 Task: Add the task  Integrate website with a new search engine optimization (SEO) tool to the section Feature Flagging Sprint in the project AutoBoost and add a Due Date to the respective task as 2023/09/04
Action: Mouse moved to (60, 300)
Screenshot: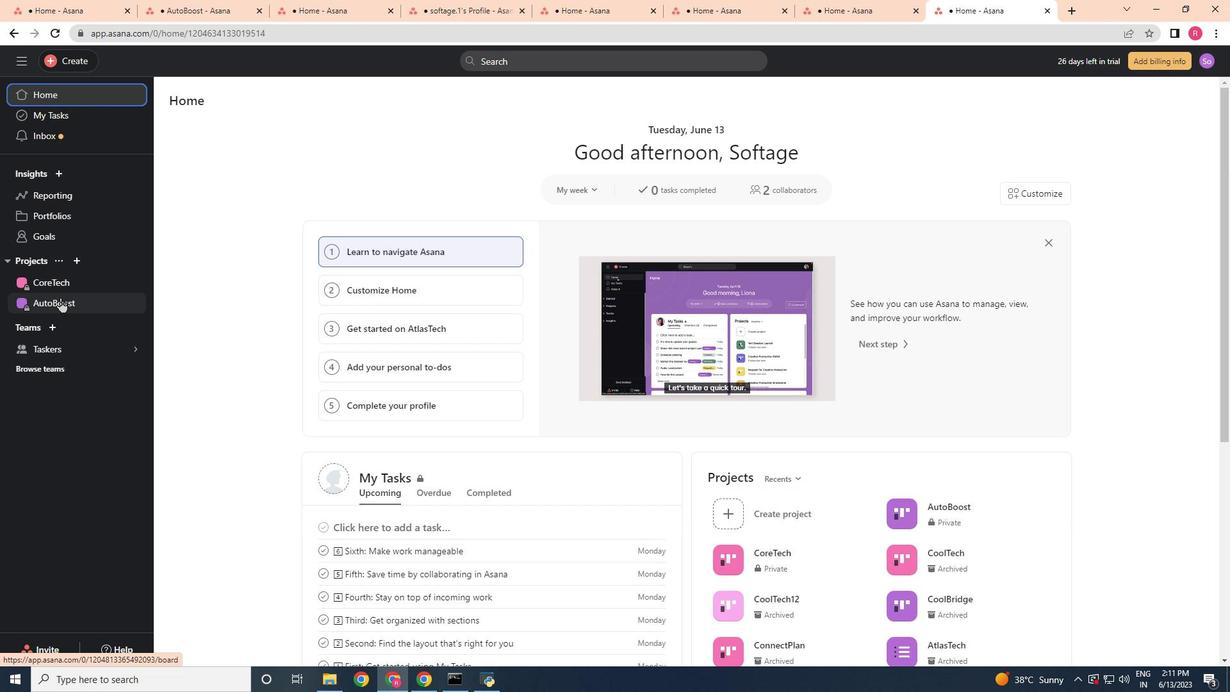 
Action: Mouse pressed left at (60, 300)
Screenshot: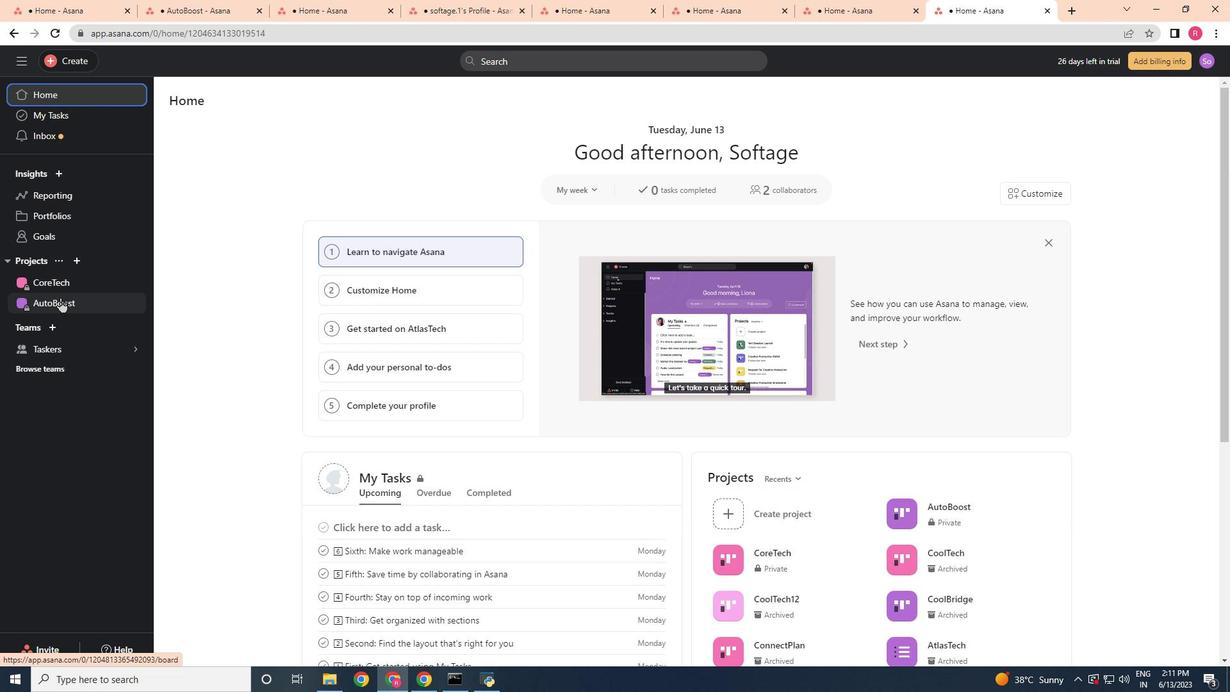 
Action: Mouse moved to (228, 135)
Screenshot: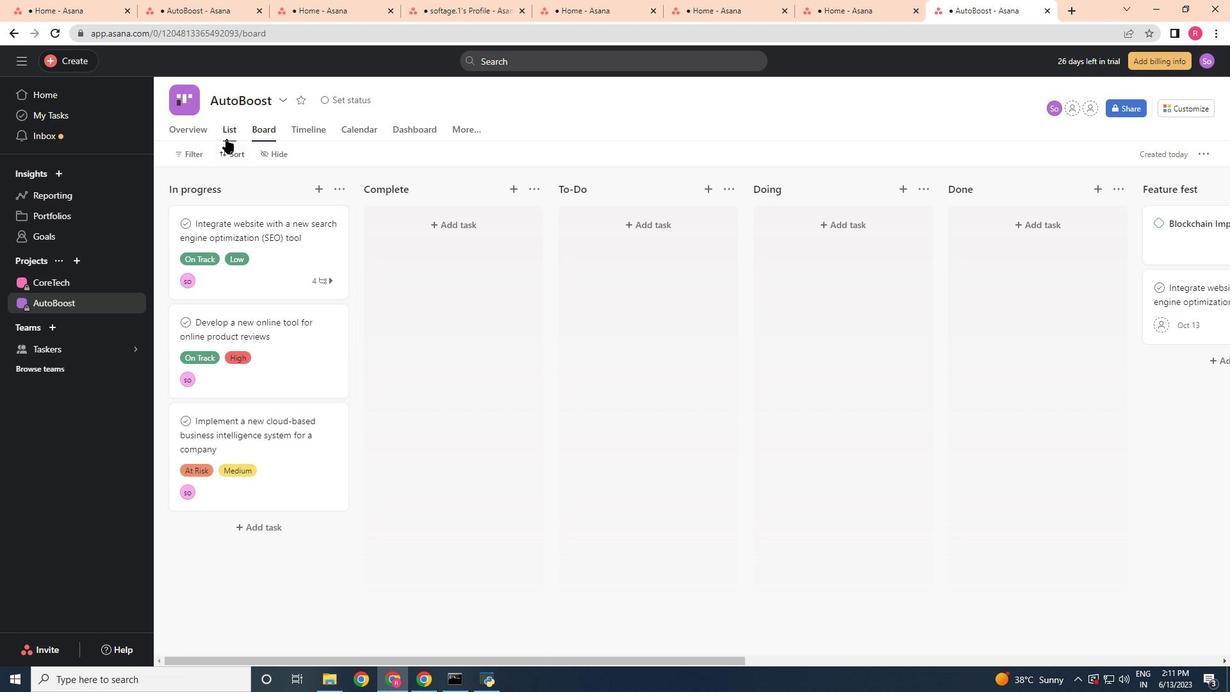 
Action: Mouse pressed left at (228, 135)
Screenshot: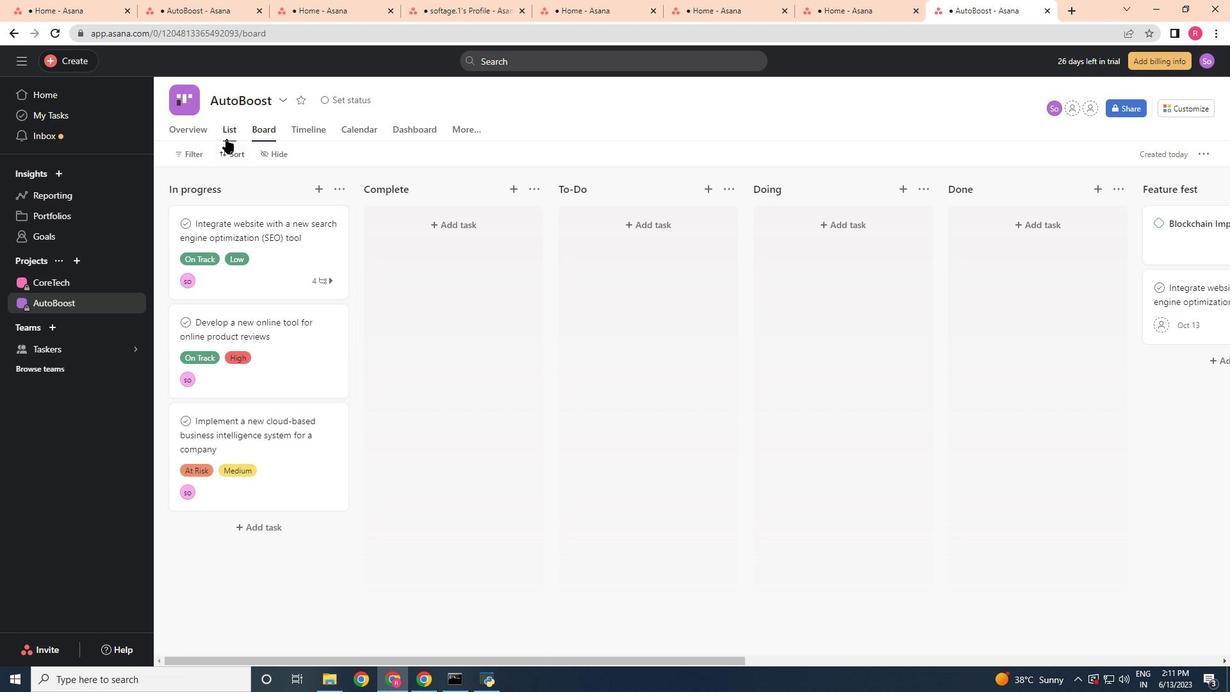 
Action: Mouse moved to (363, 450)
Screenshot: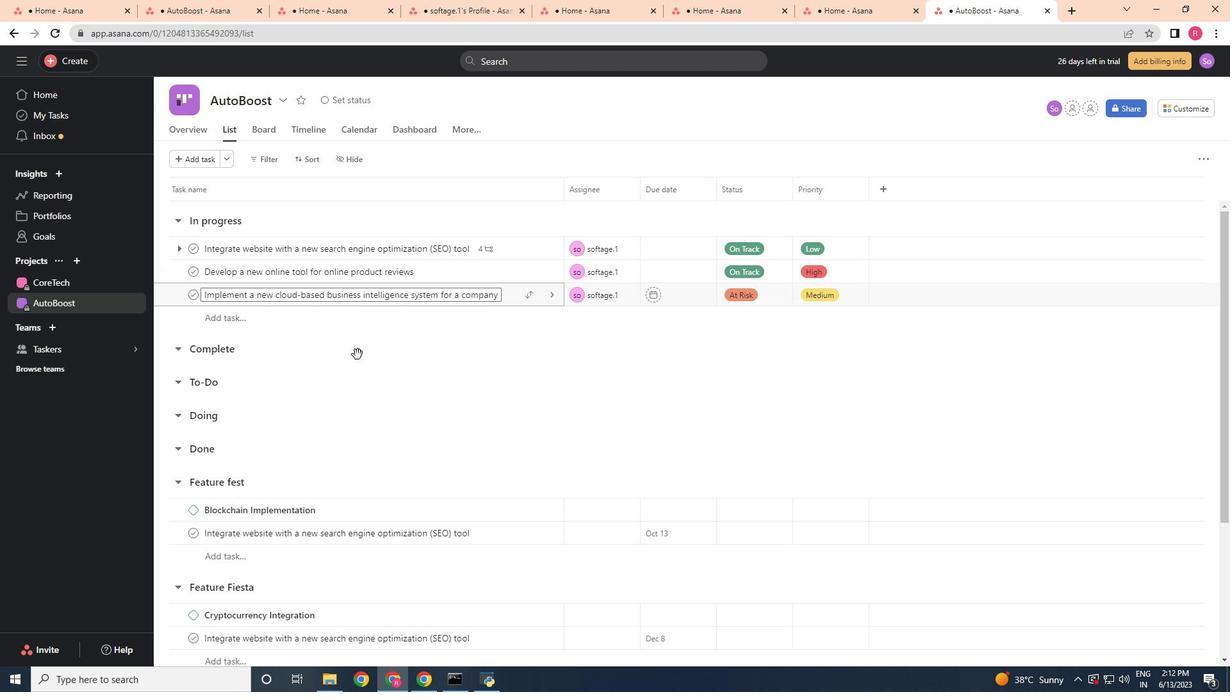
Action: Mouse scrolled (363, 449) with delta (0, 0)
Screenshot: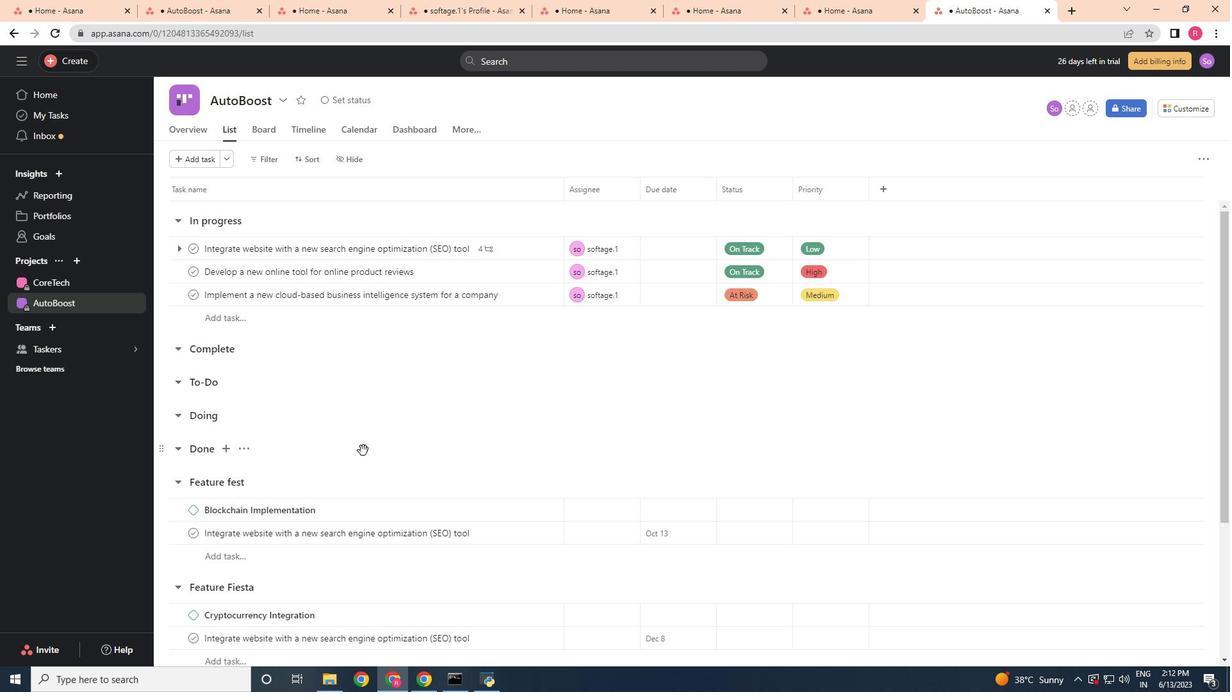 
Action: Mouse scrolled (363, 449) with delta (0, 0)
Screenshot: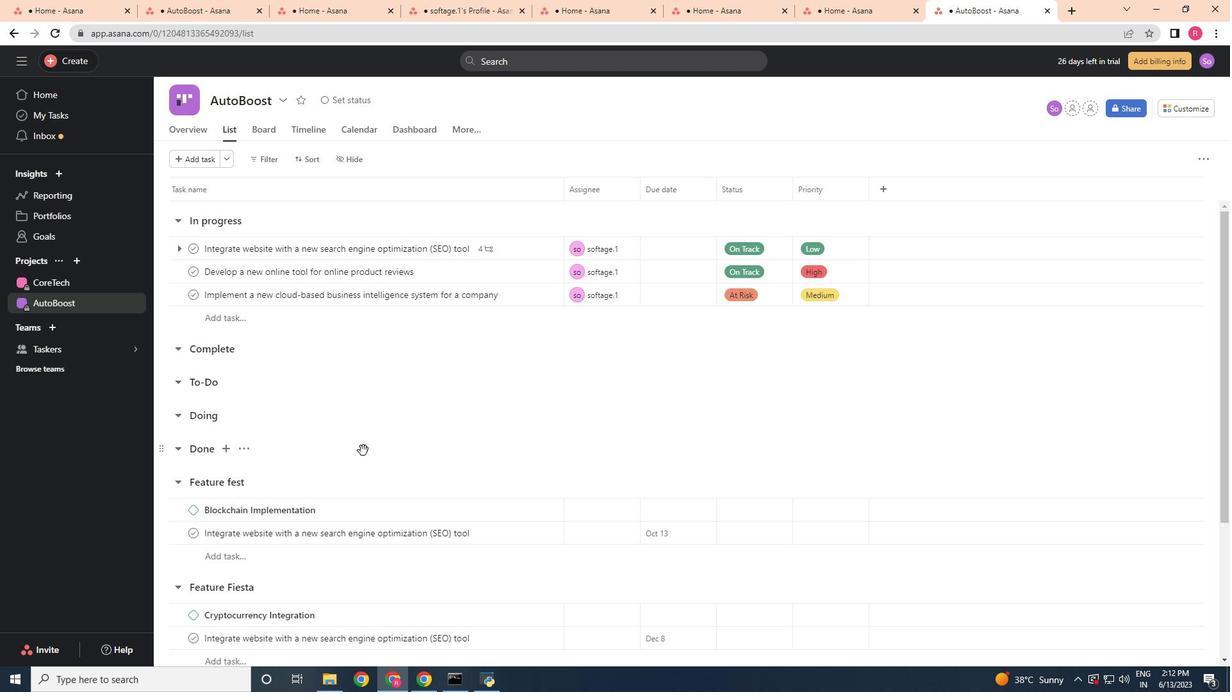 
Action: Mouse scrolled (363, 449) with delta (0, 0)
Screenshot: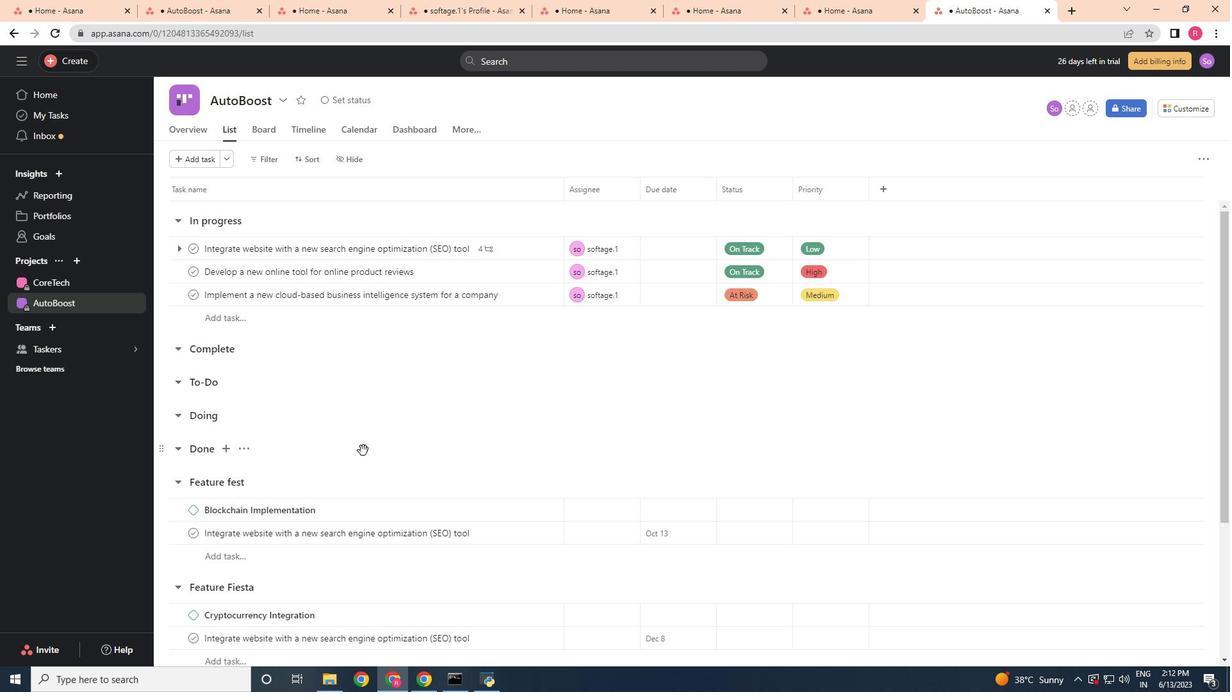 
Action: Mouse scrolled (363, 449) with delta (0, 0)
Screenshot: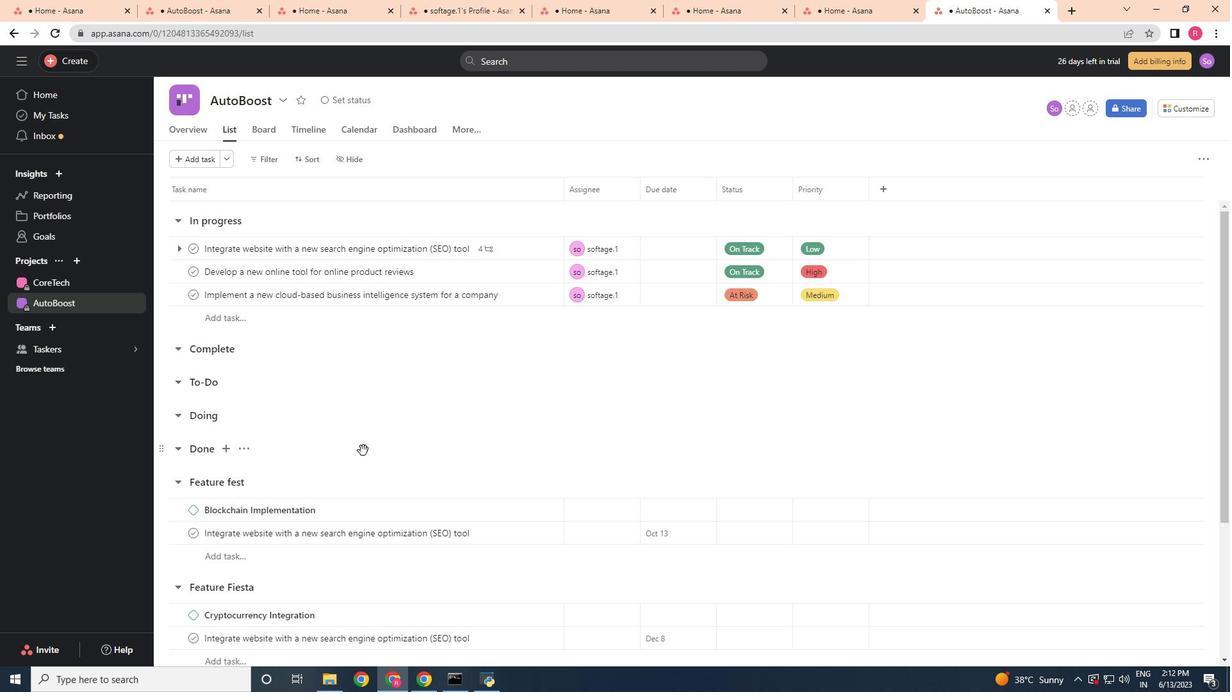 
Action: Mouse scrolled (363, 449) with delta (0, 0)
Screenshot: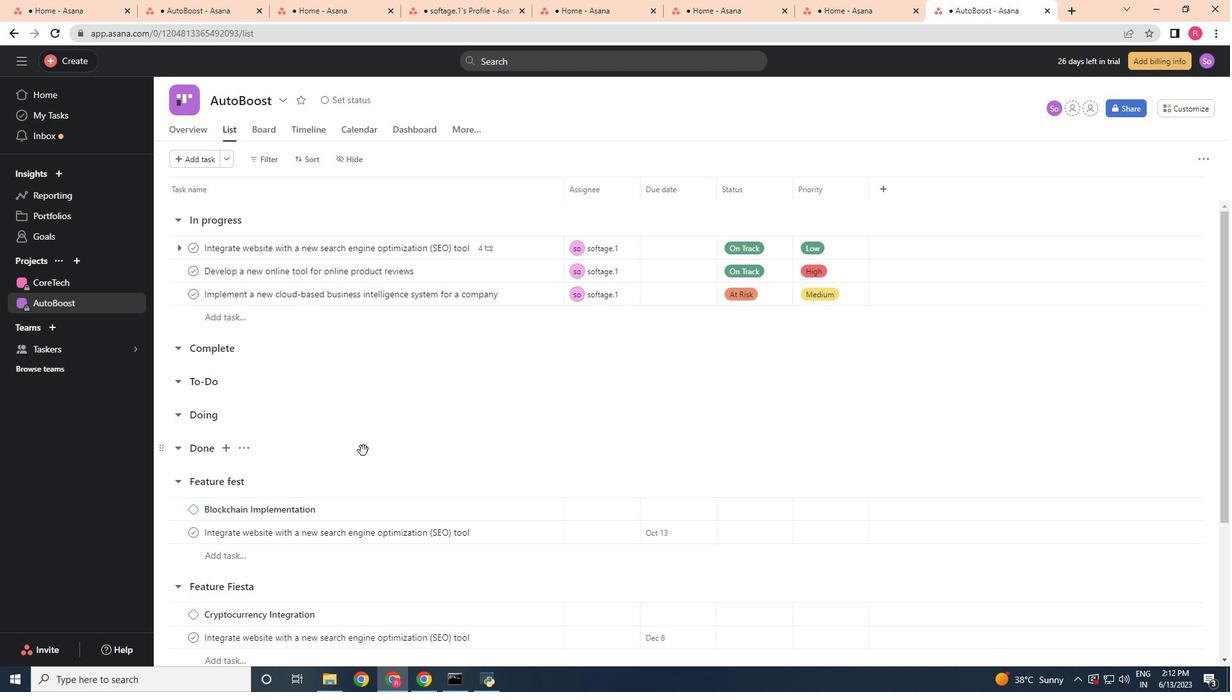 
Action: Mouse moved to (389, 494)
Screenshot: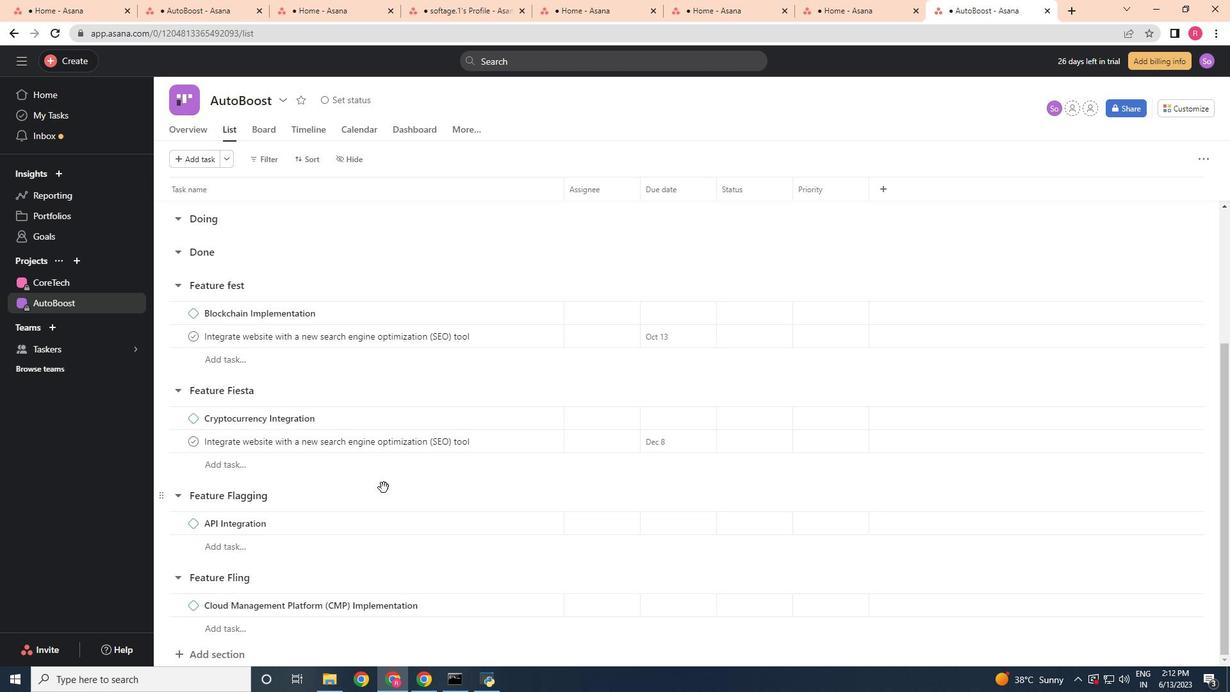 
Action: Mouse scrolled (389, 494) with delta (0, 0)
Screenshot: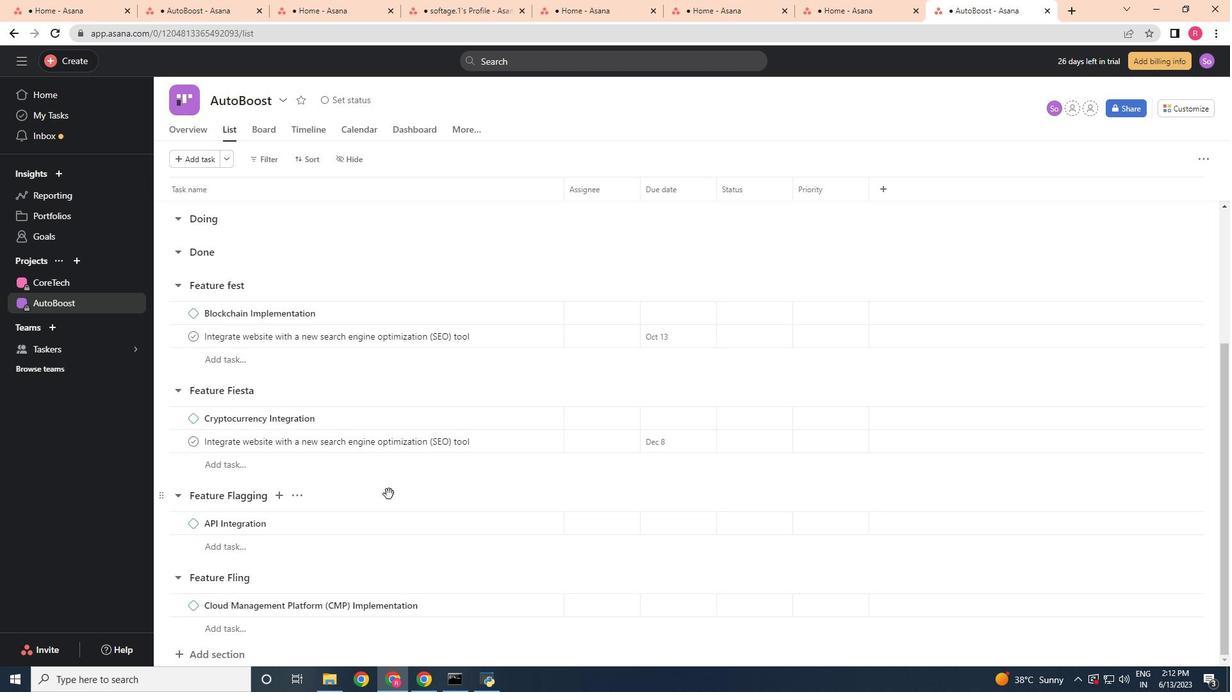 
Action: Mouse moved to (389, 494)
Screenshot: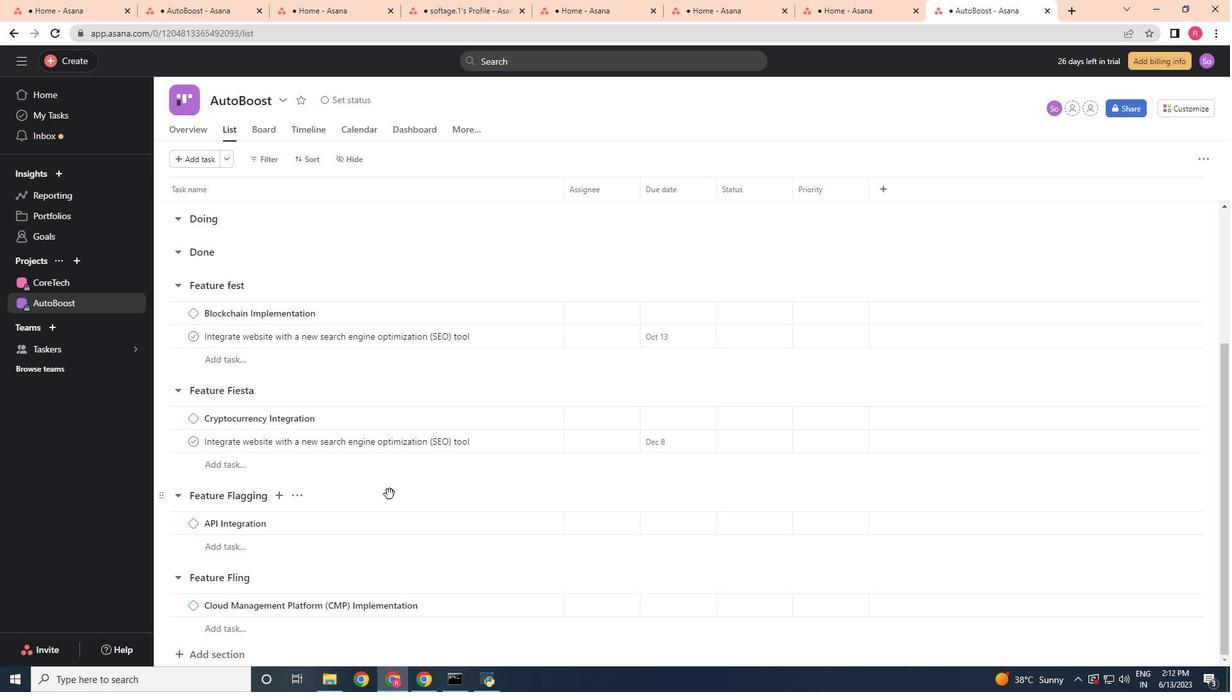 
Action: Mouse scrolled (389, 494) with delta (0, 0)
Screenshot: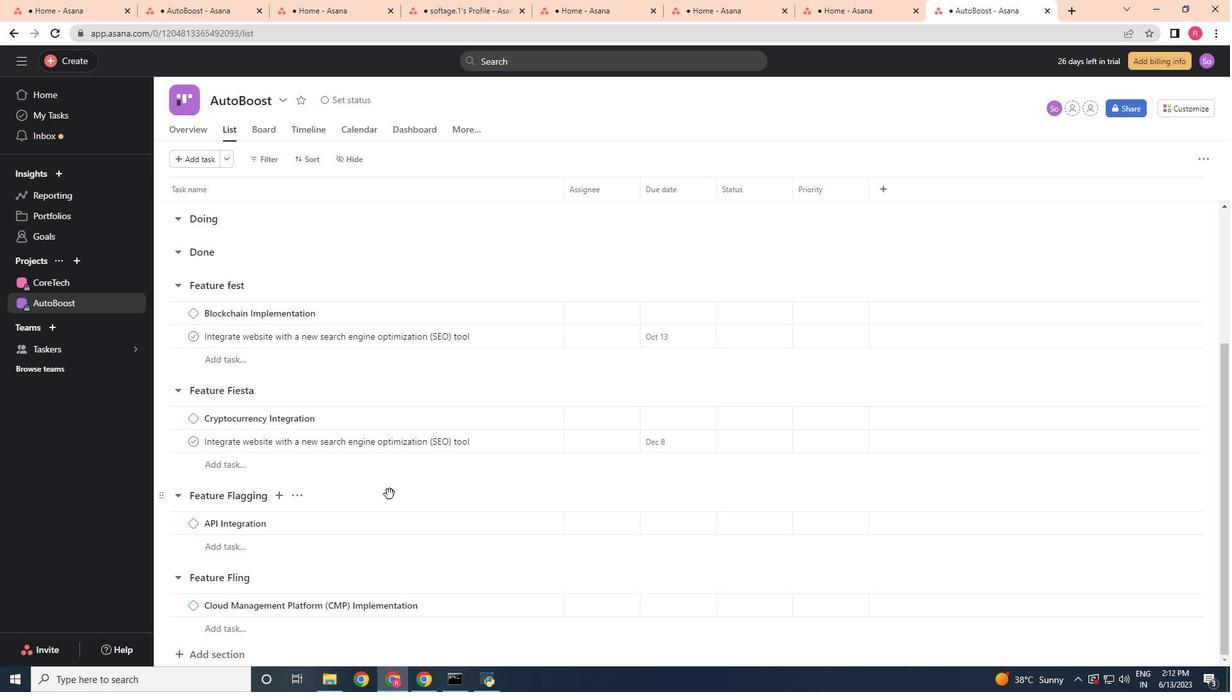 
Action: Mouse scrolled (389, 494) with delta (0, 0)
Screenshot: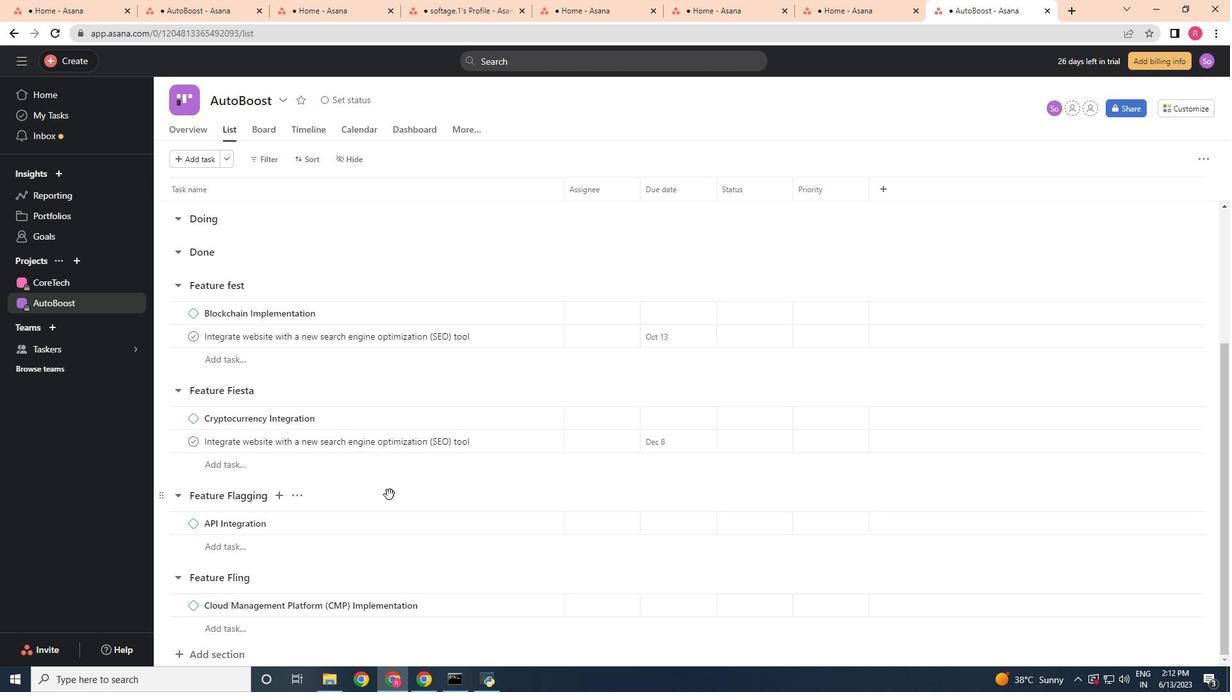 
Action: Mouse moved to (348, 515)
Screenshot: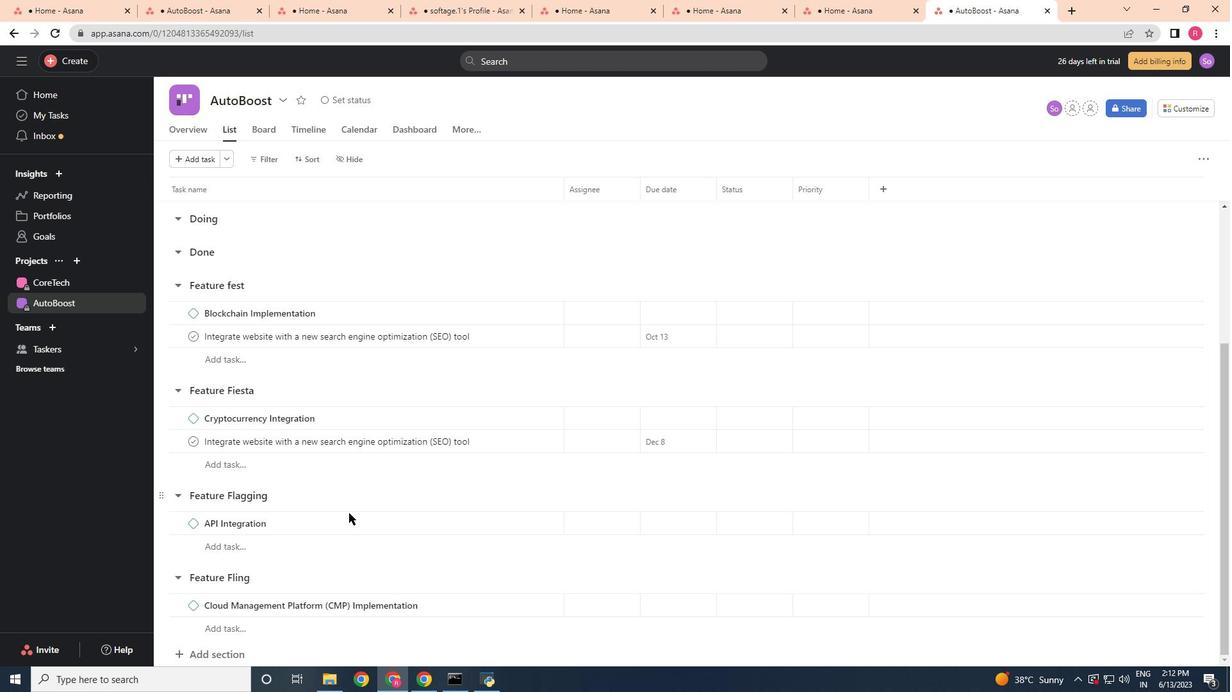 
Action: Mouse scrolled (348, 515) with delta (0, 0)
Screenshot: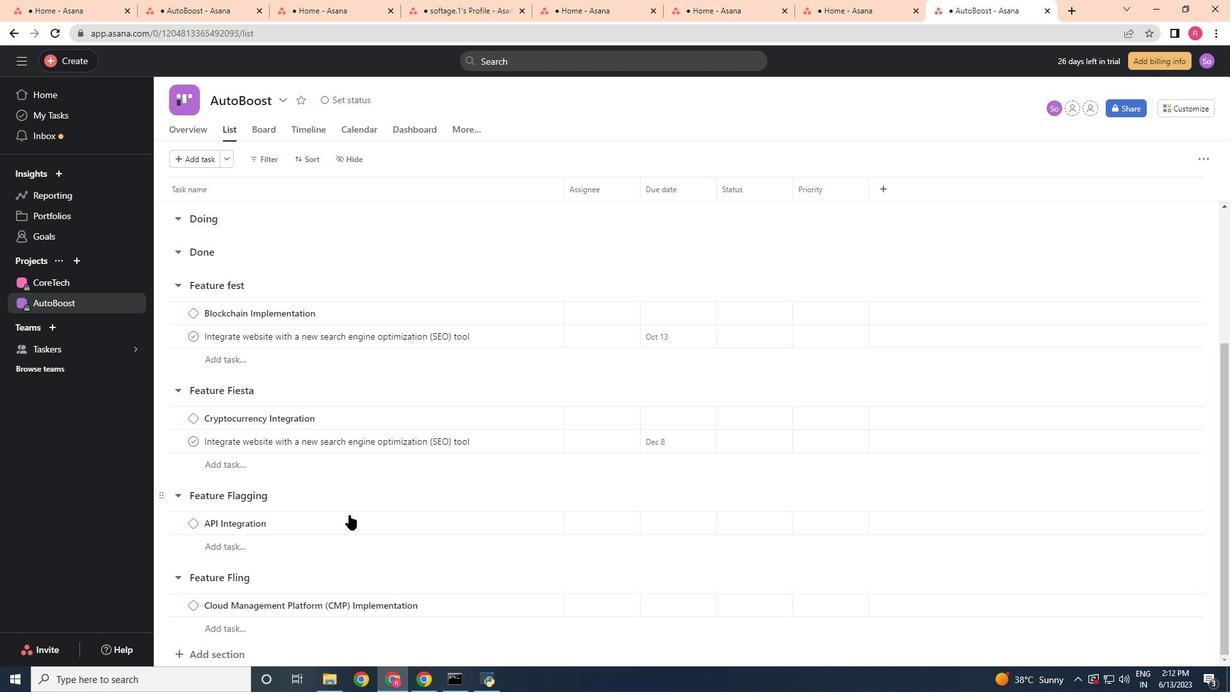 
Action: Mouse moved to (212, 550)
Screenshot: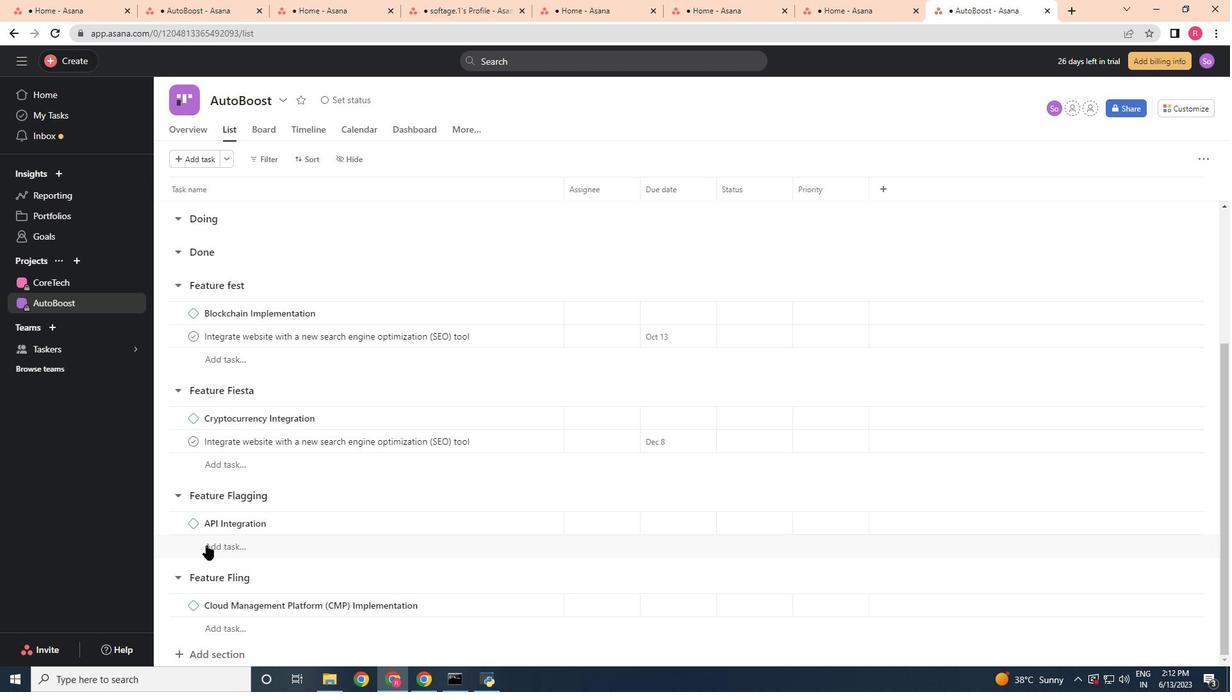 
Action: Mouse pressed left at (212, 550)
Screenshot: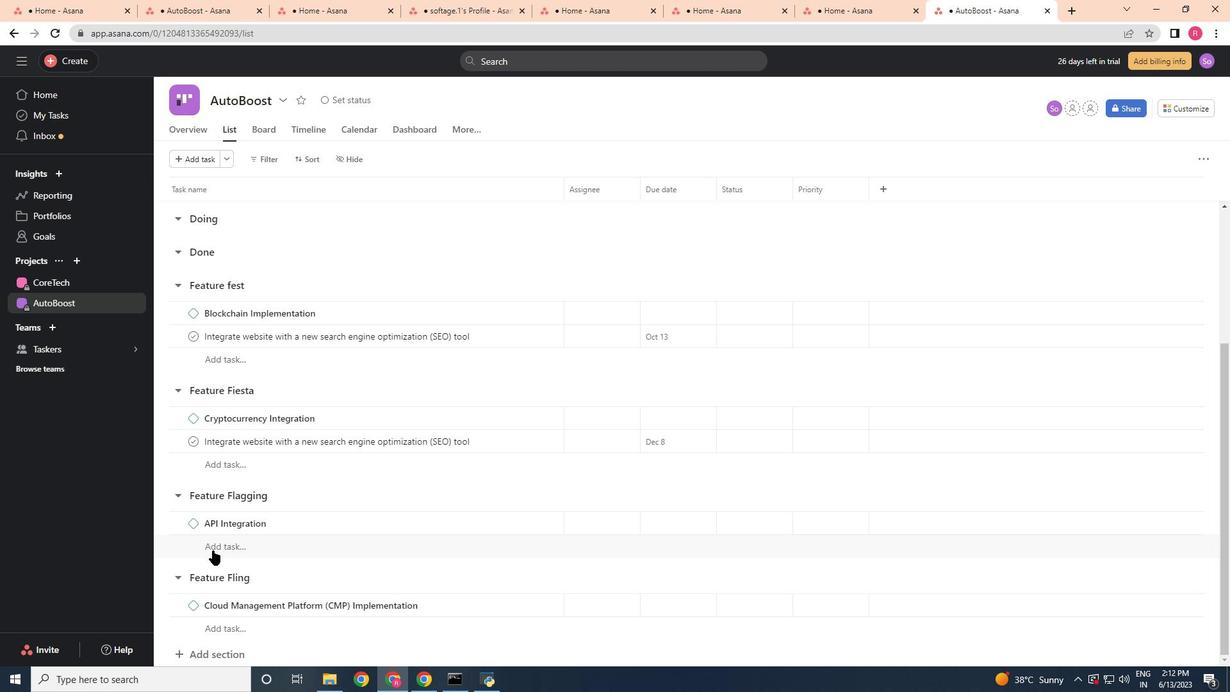 
Action: Mouse moved to (323, 511)
Screenshot: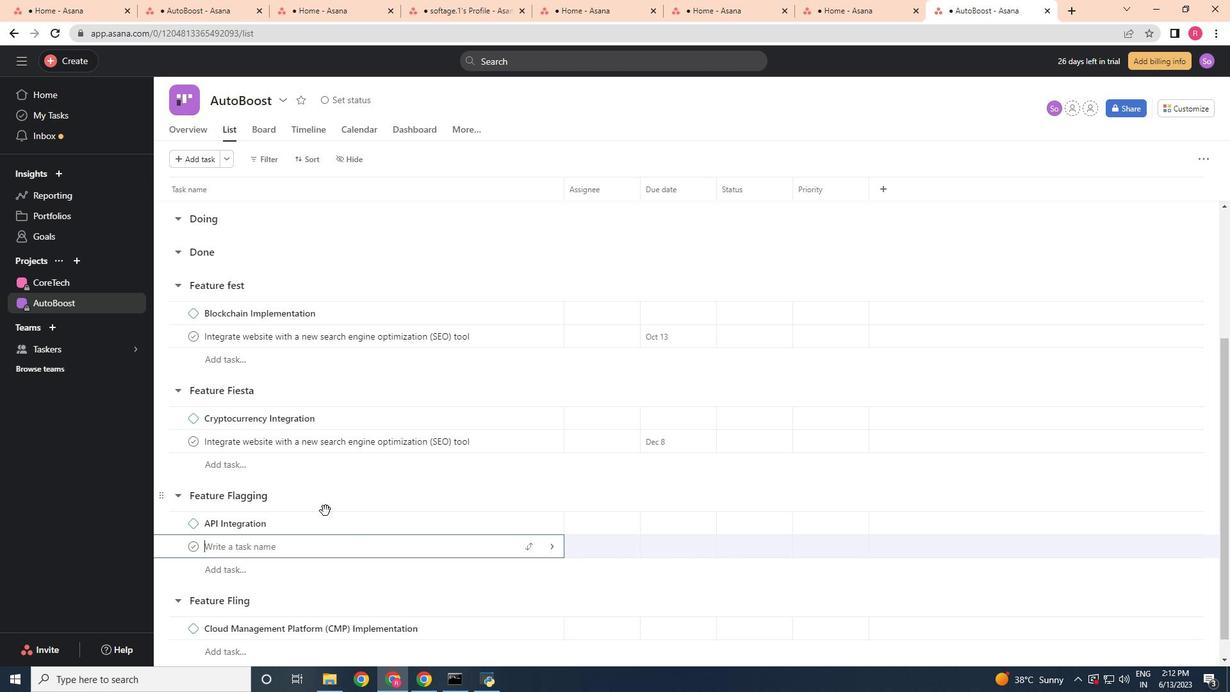 
Action: Key pressed <Key.shift>Integrate<Key.space>website<Key.space>with<Key.space>a<Key.space>new<Key.space>search<Key.space>engine<Key.space>optimization<Key.space><Key.shift_r><Key.shift_r><Key.shift_r><Key.shift_r><Key.shift_r>(SEO)<Key.space>tool
Screenshot: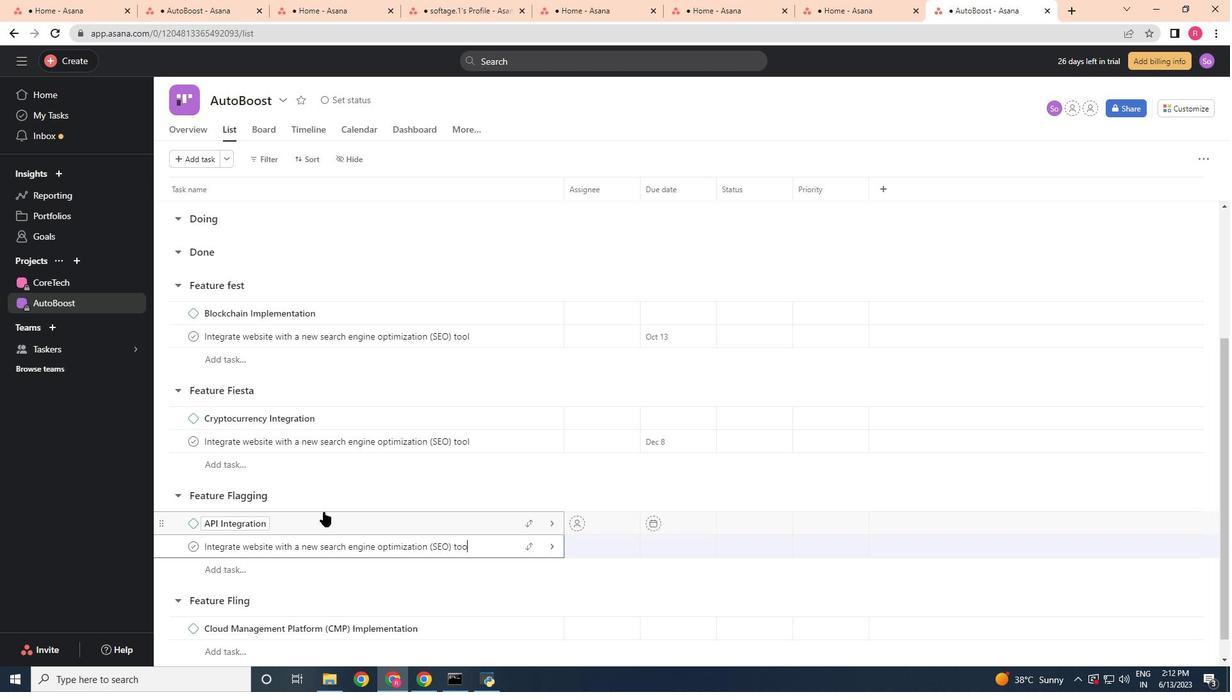 
Action: Mouse moved to (658, 550)
Screenshot: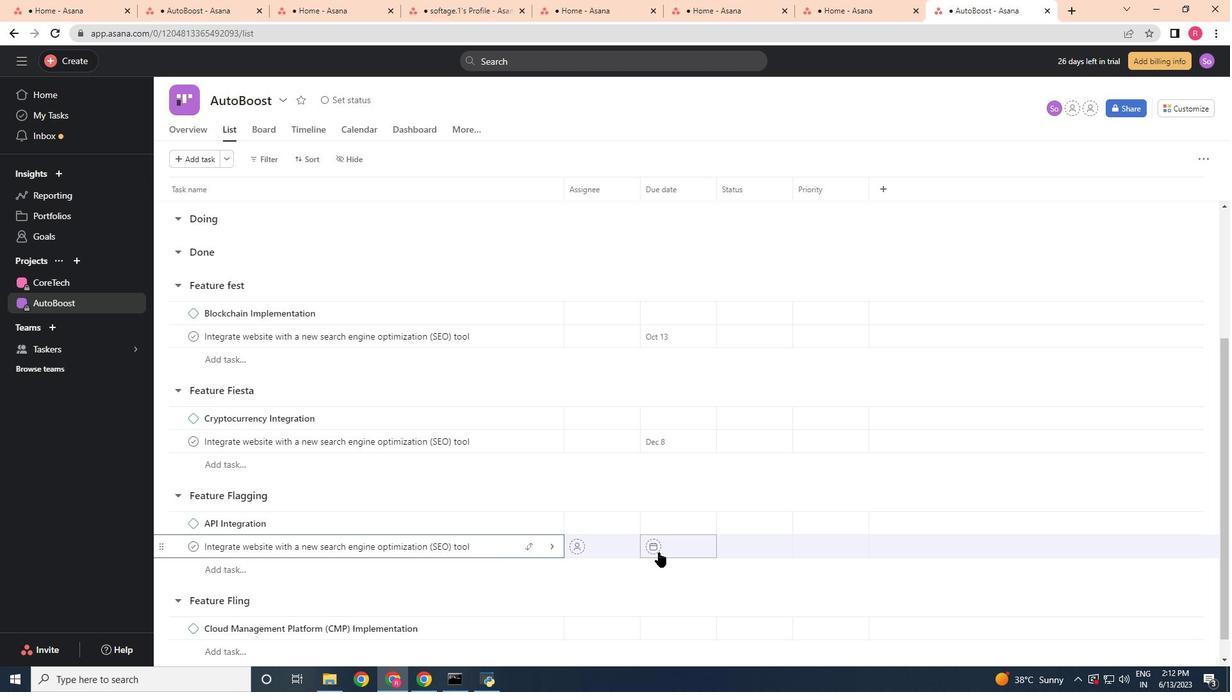 
Action: Mouse pressed left at (658, 550)
Screenshot: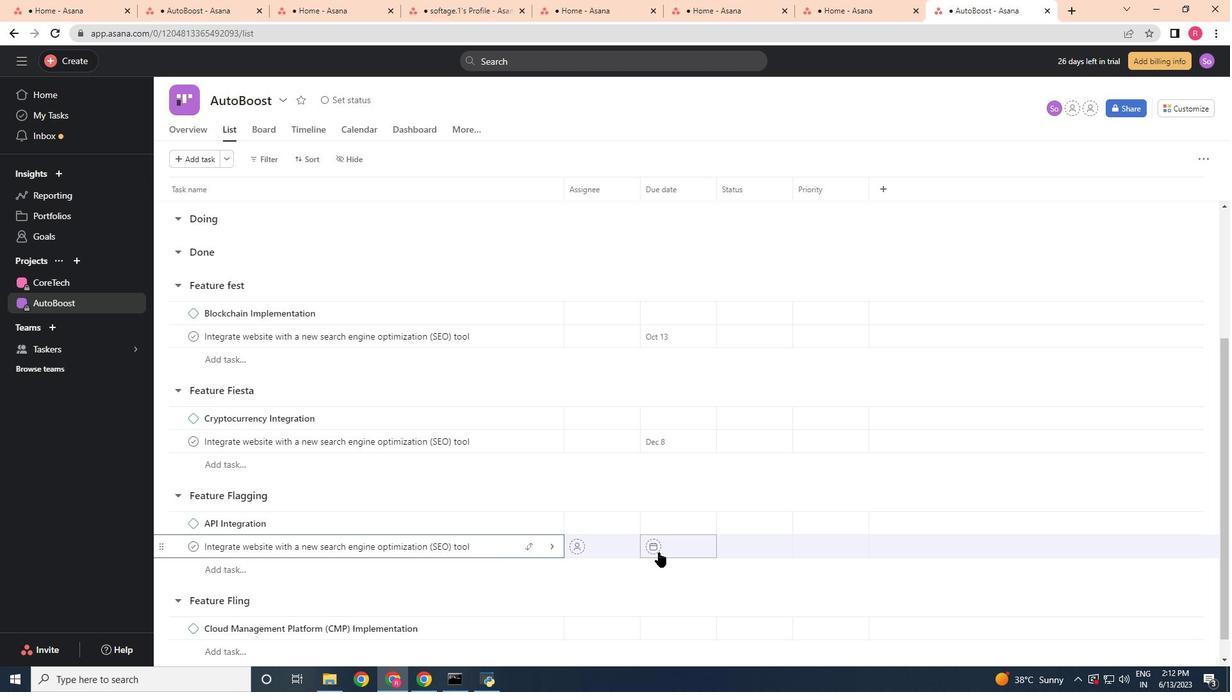 
Action: Mouse moved to (807, 313)
Screenshot: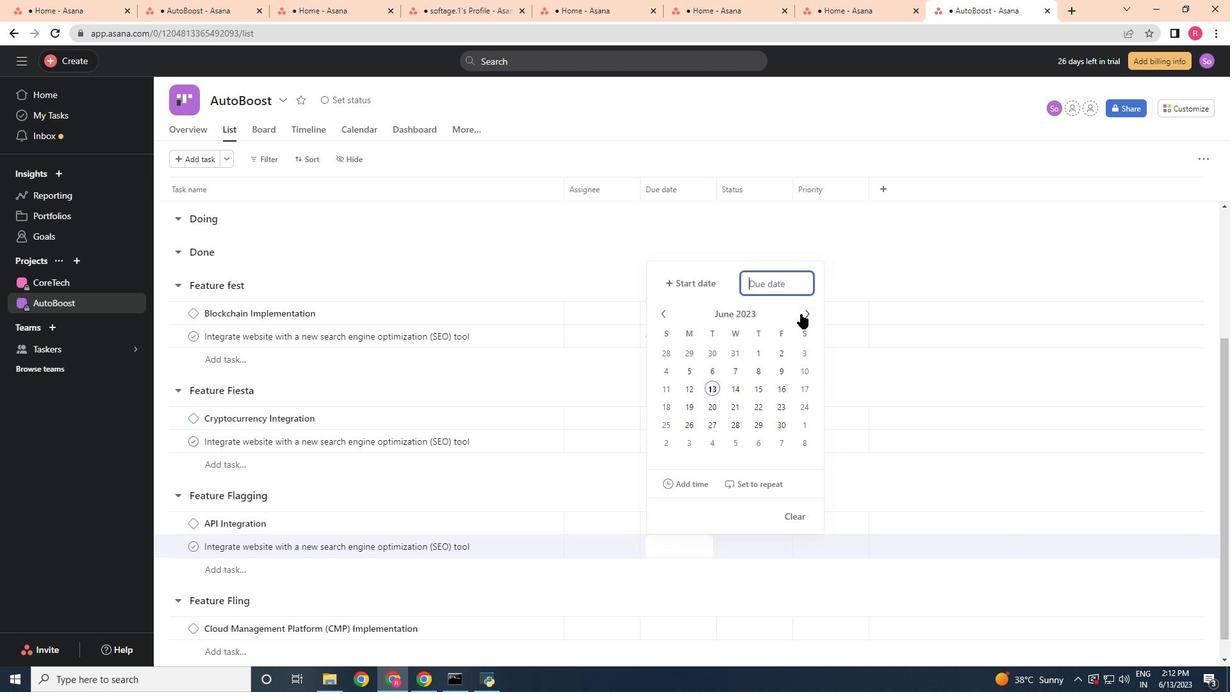 
Action: Mouse pressed left at (807, 313)
Screenshot: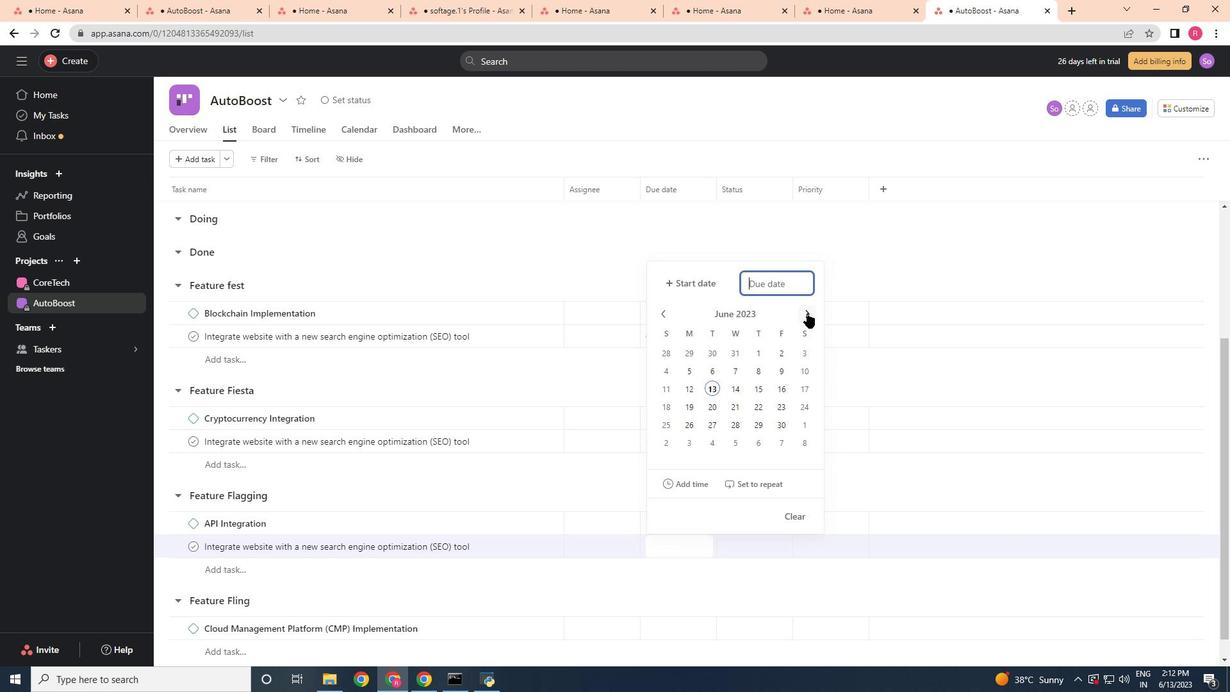 
Action: Mouse pressed left at (807, 313)
Screenshot: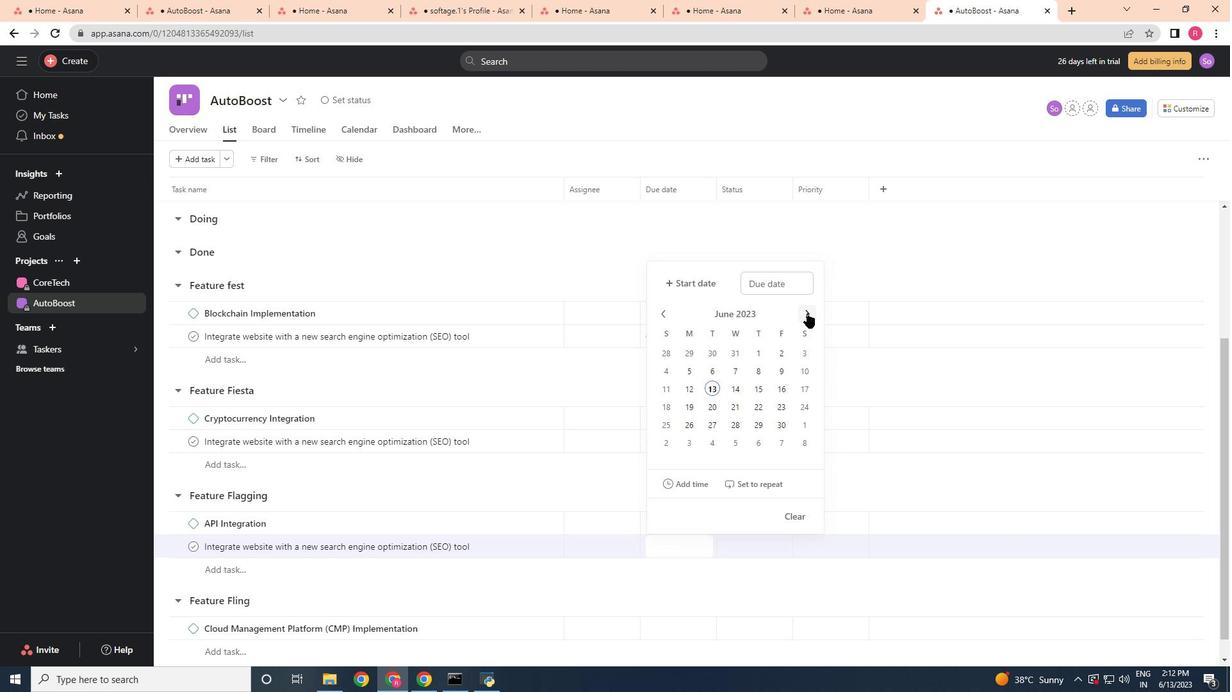 
Action: Mouse pressed left at (807, 313)
Screenshot: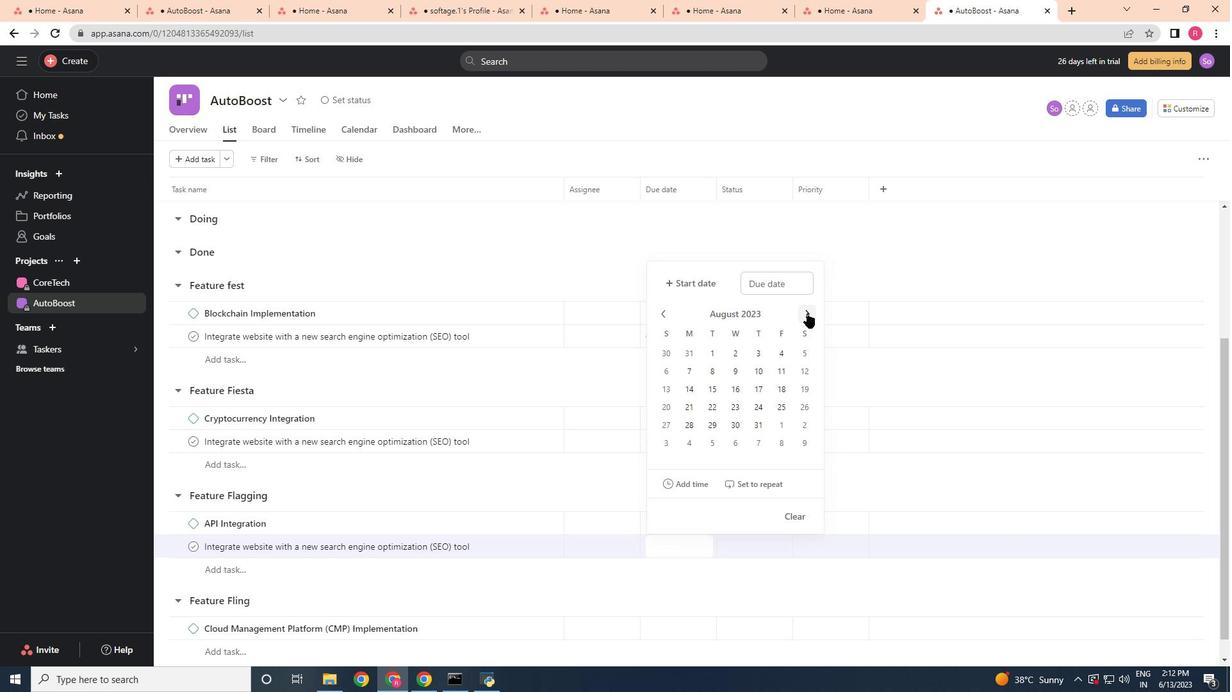 
Action: Mouse moved to (689, 373)
Screenshot: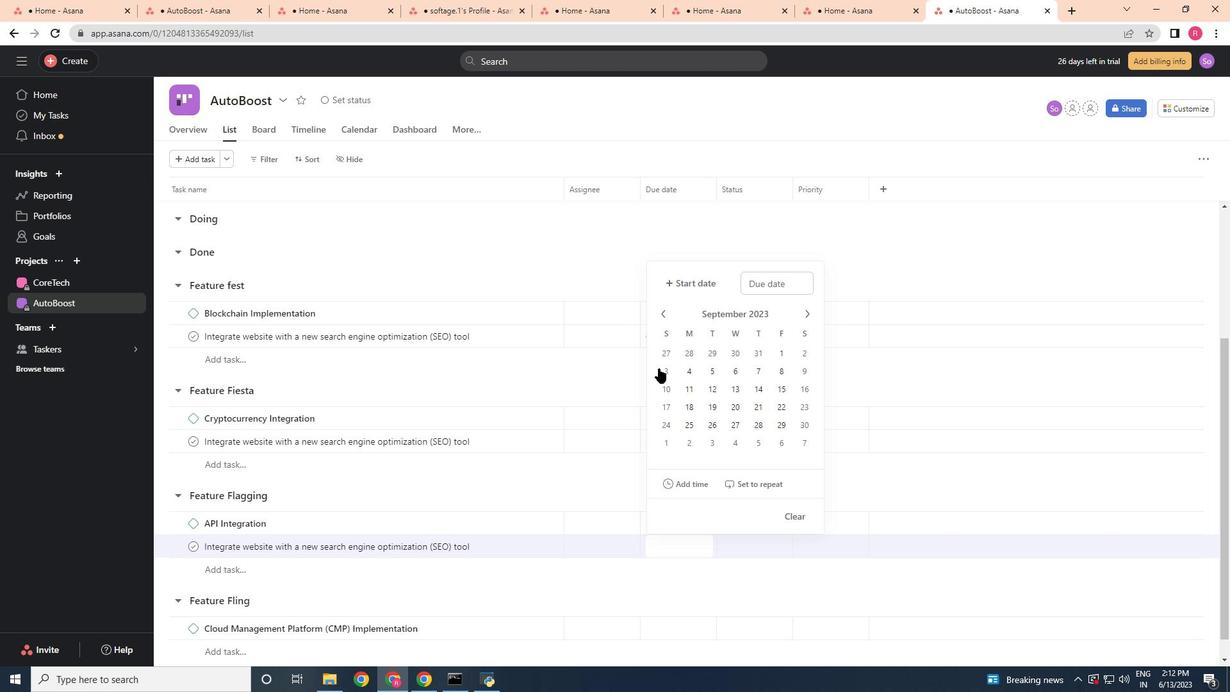 
Action: Mouse pressed left at (689, 373)
Screenshot: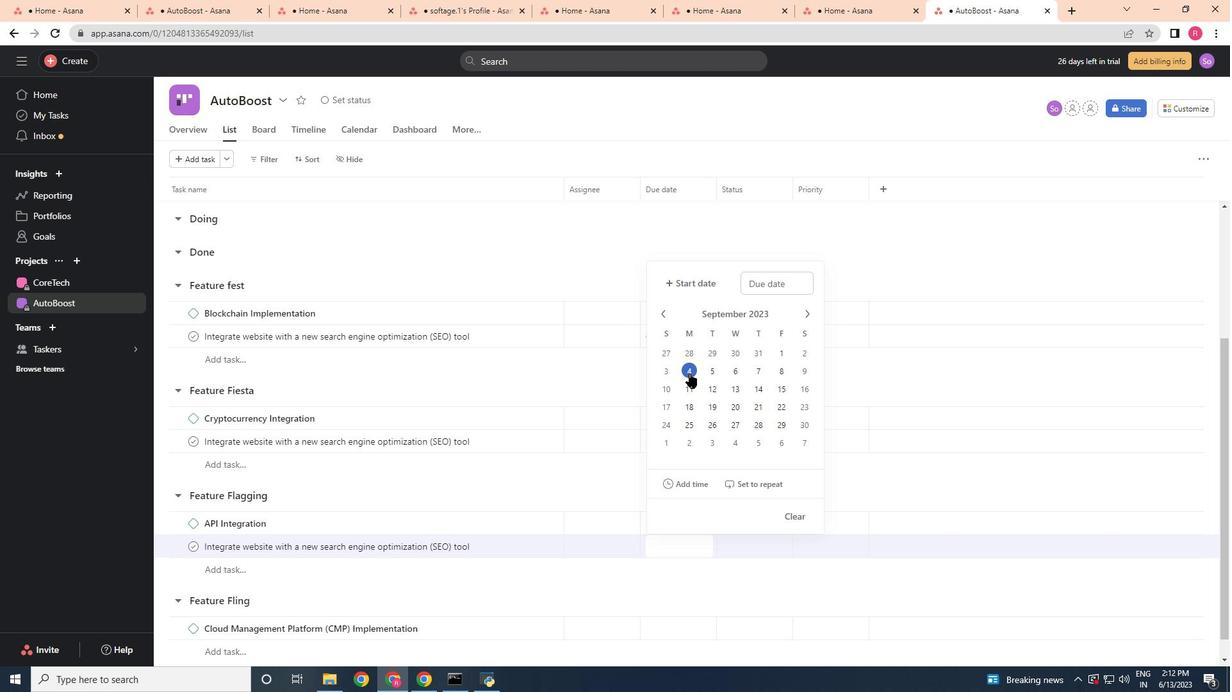 
Action: Mouse moved to (563, 590)
Screenshot: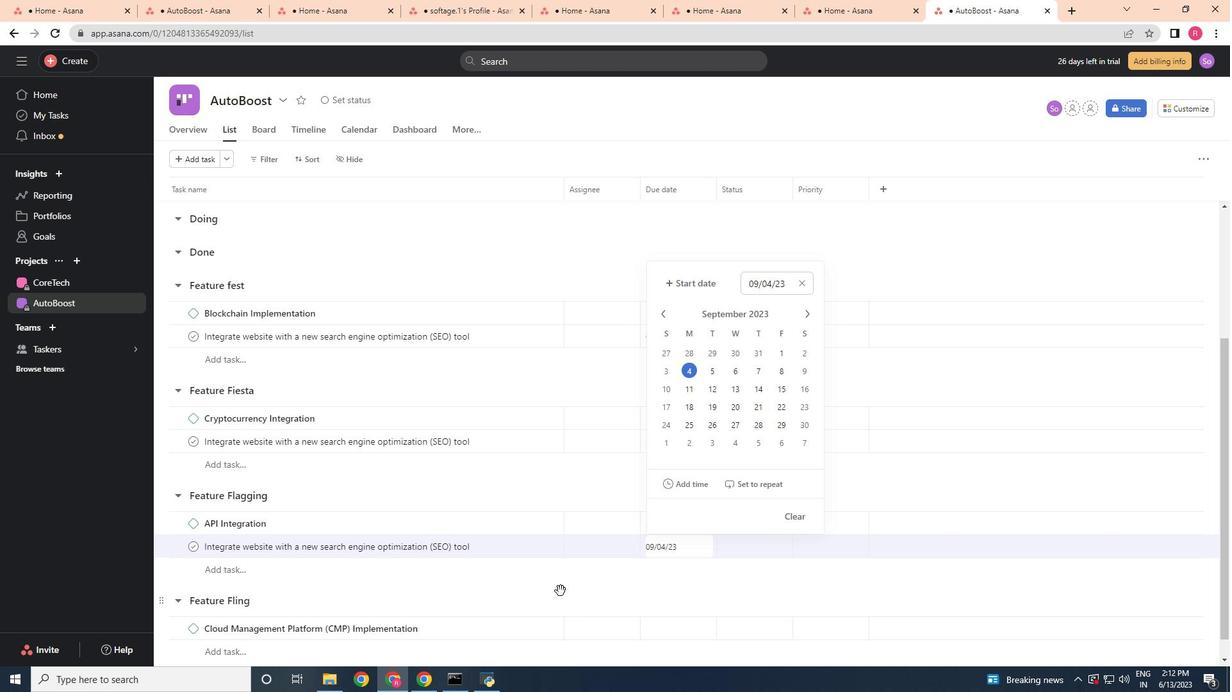 
Action: Mouse pressed left at (563, 590)
Screenshot: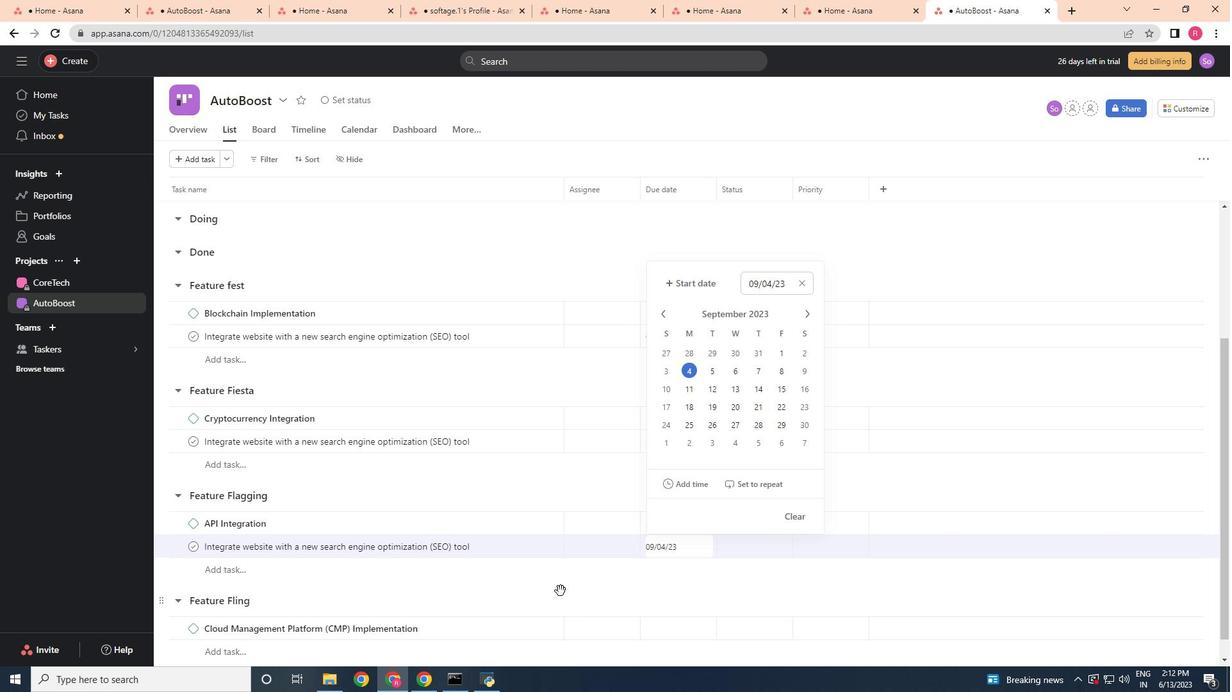 
Action: Mouse moved to (565, 590)
Screenshot: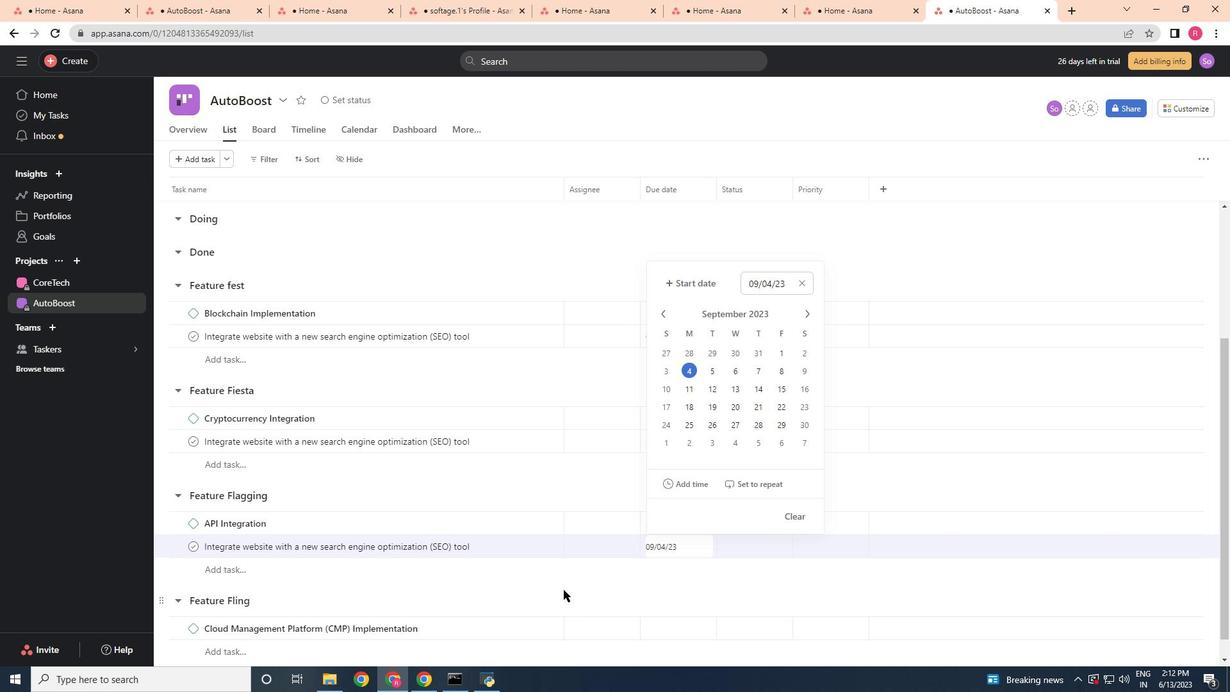 
